 Task: Create a due date automation trigger when advanced on, on the tuesday of the week before a card is due add fields with custom field "Resume" set to a number lower or equal to 1 and lower than 10 at 11:00 AM.
Action: Mouse moved to (1042, 85)
Screenshot: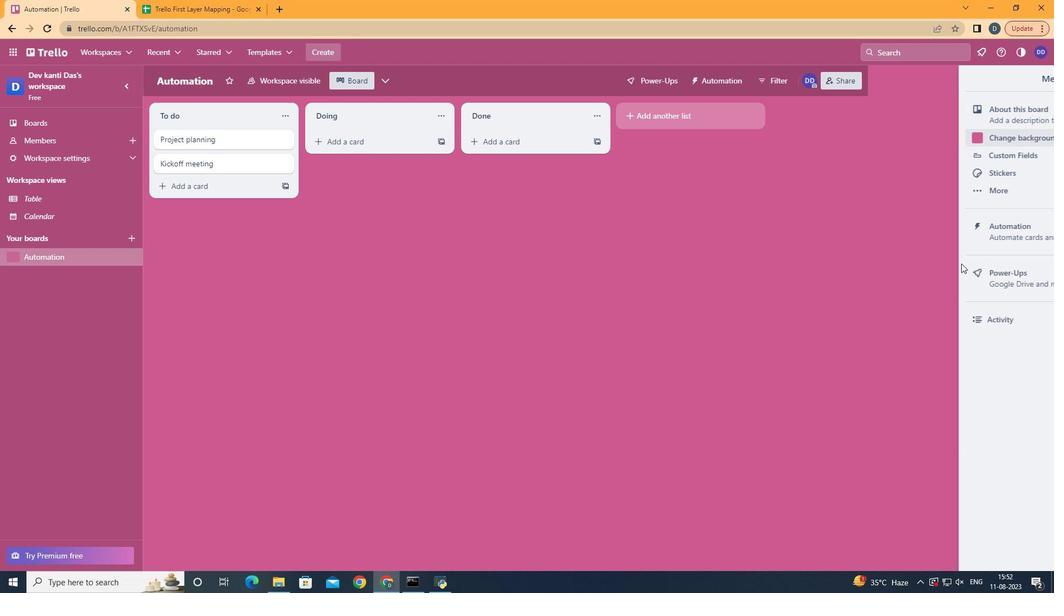 
Action: Mouse pressed left at (1042, 85)
Screenshot: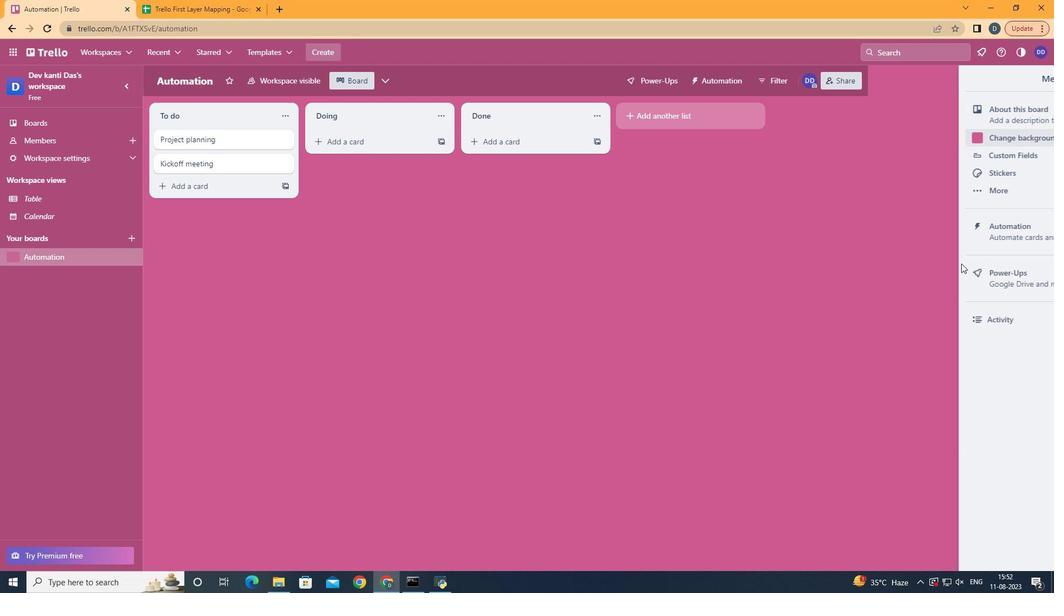 
Action: Mouse moved to (954, 238)
Screenshot: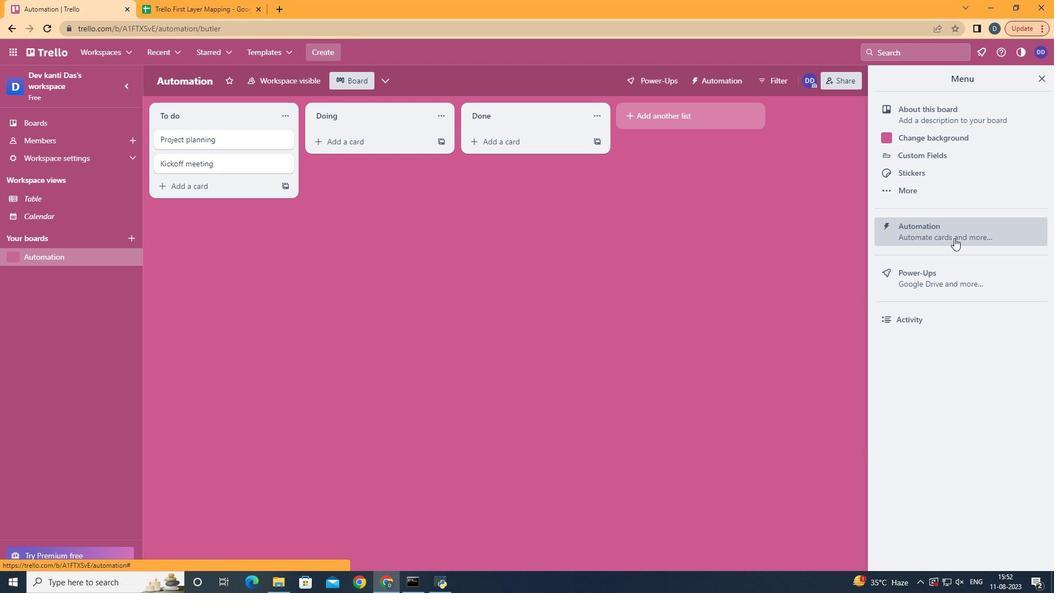 
Action: Mouse pressed left at (954, 238)
Screenshot: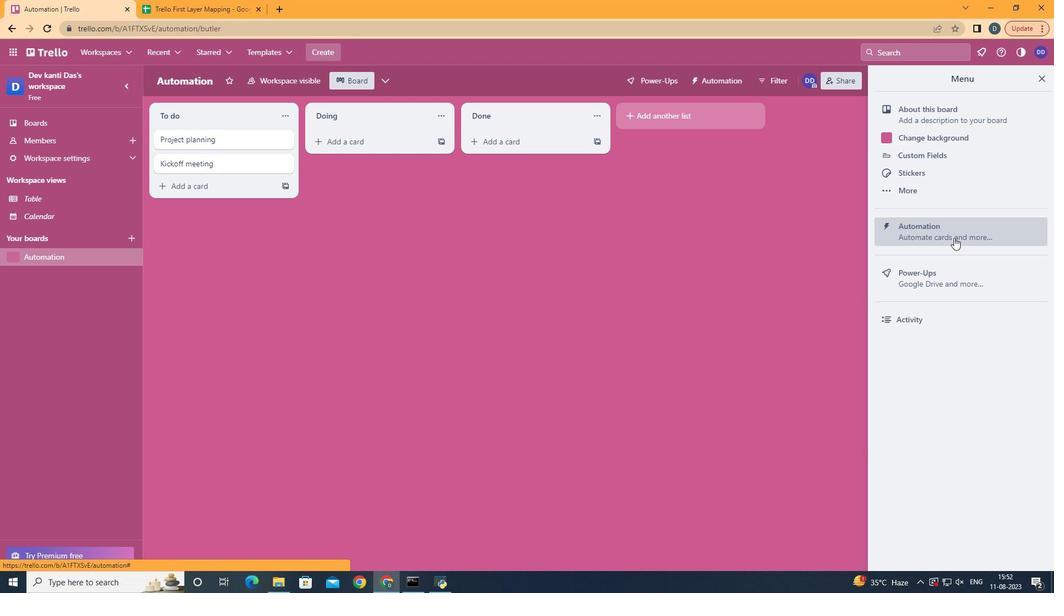 
Action: Mouse moved to (186, 224)
Screenshot: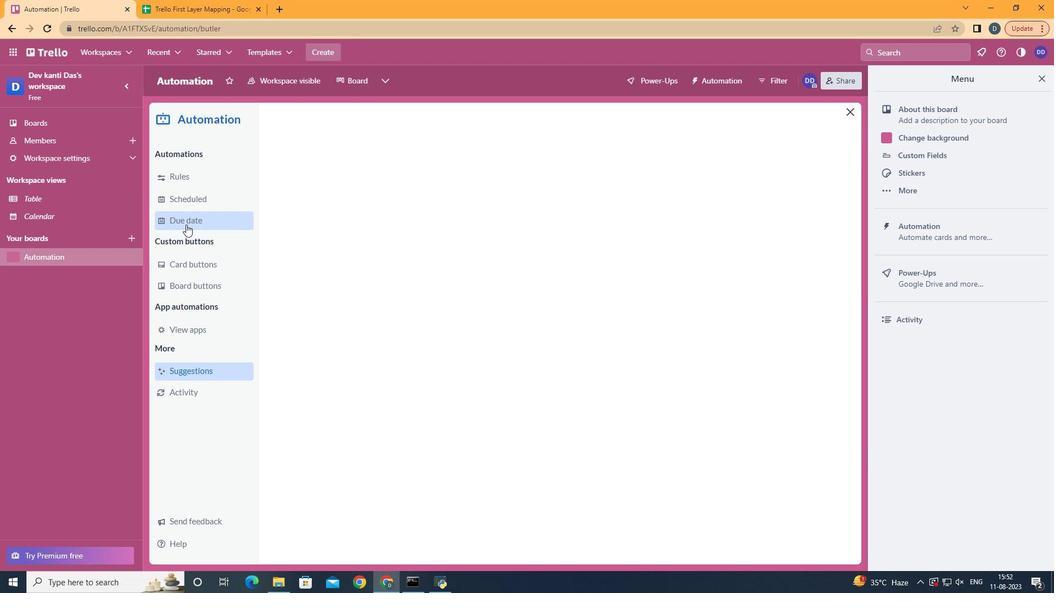 
Action: Mouse pressed left at (186, 224)
Screenshot: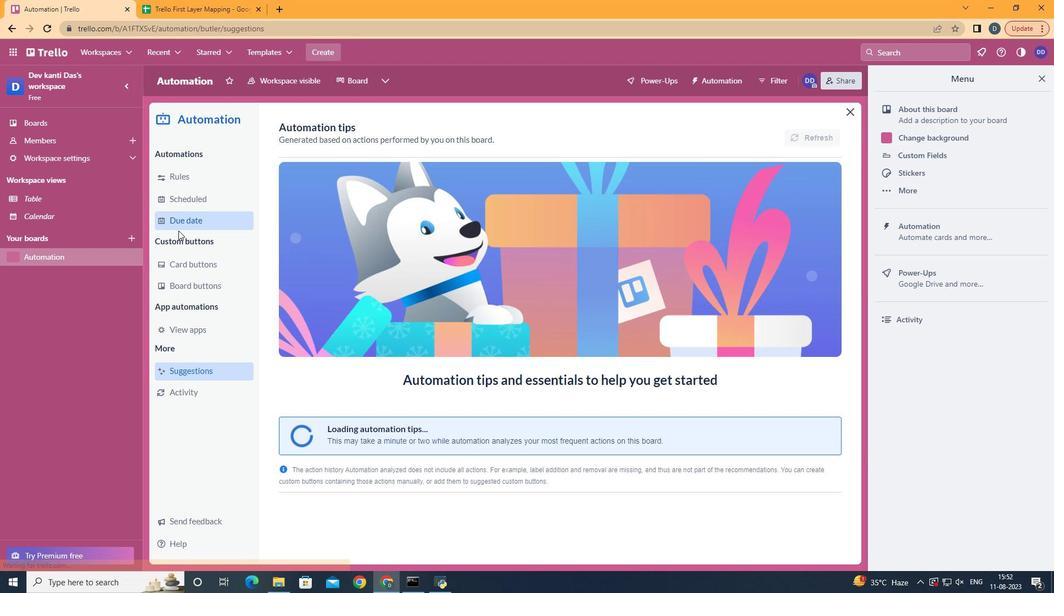
Action: Mouse moved to (775, 129)
Screenshot: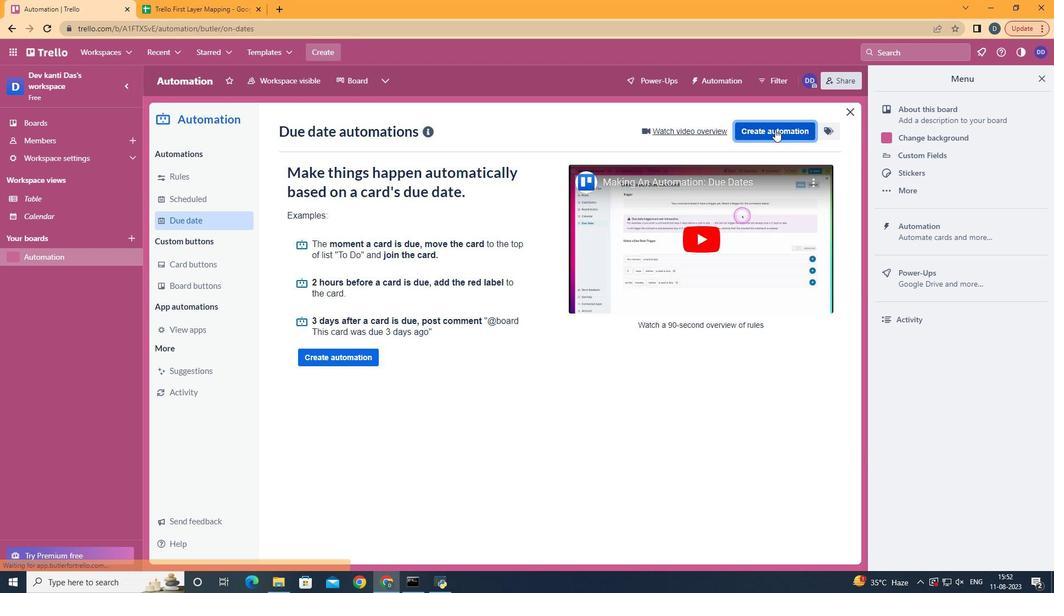 
Action: Mouse pressed left at (775, 129)
Screenshot: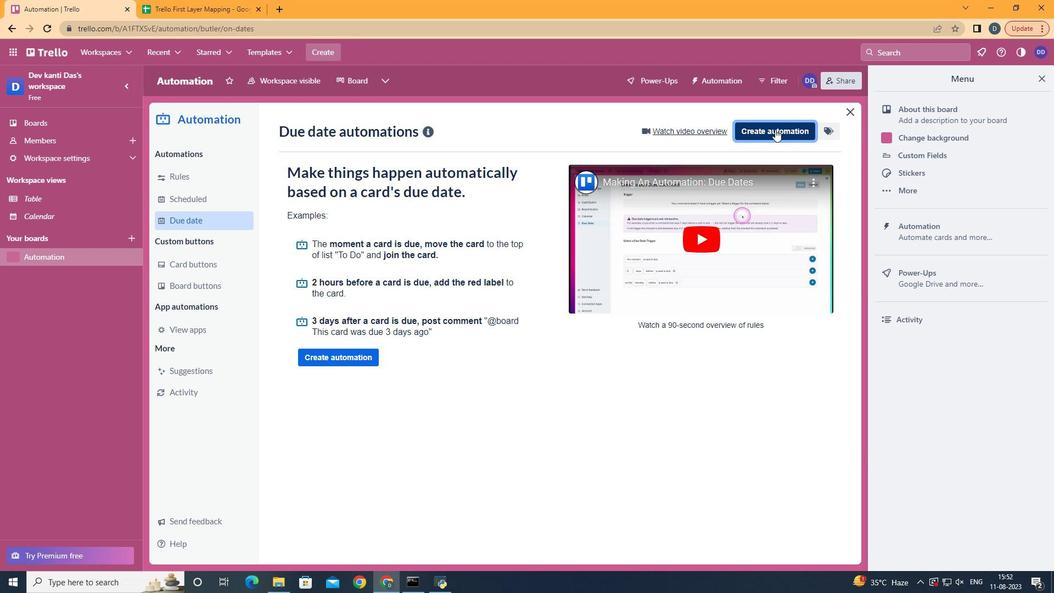 
Action: Mouse moved to (591, 248)
Screenshot: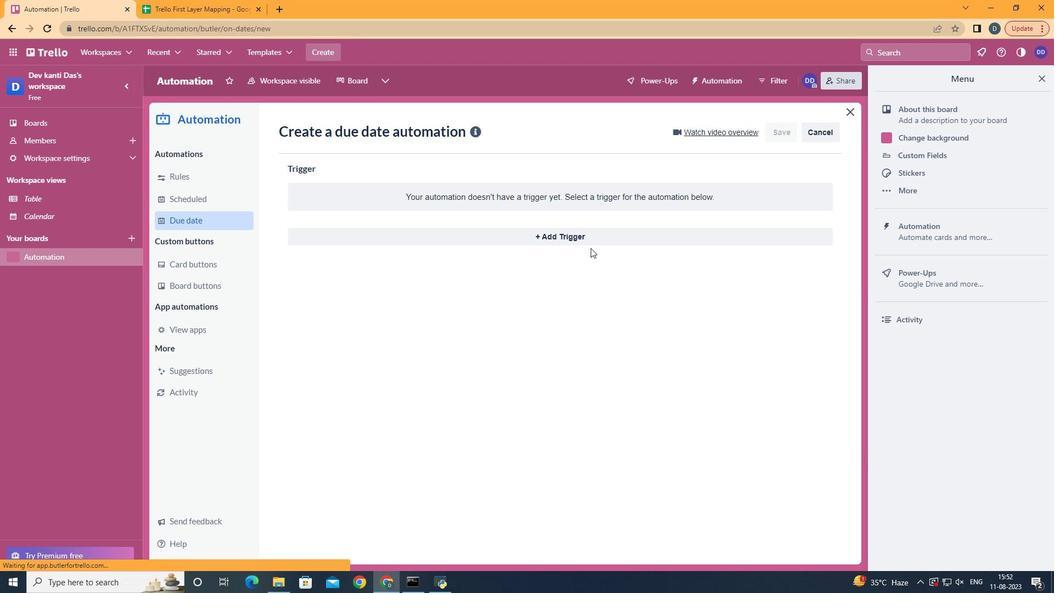 
Action: Mouse pressed left at (591, 248)
Screenshot: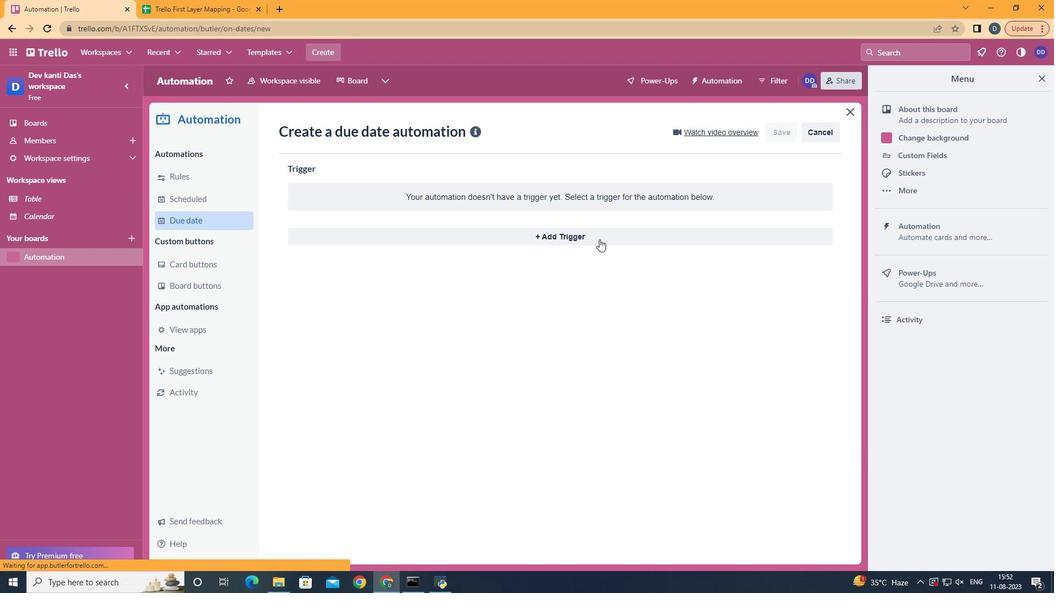 
Action: Mouse moved to (610, 231)
Screenshot: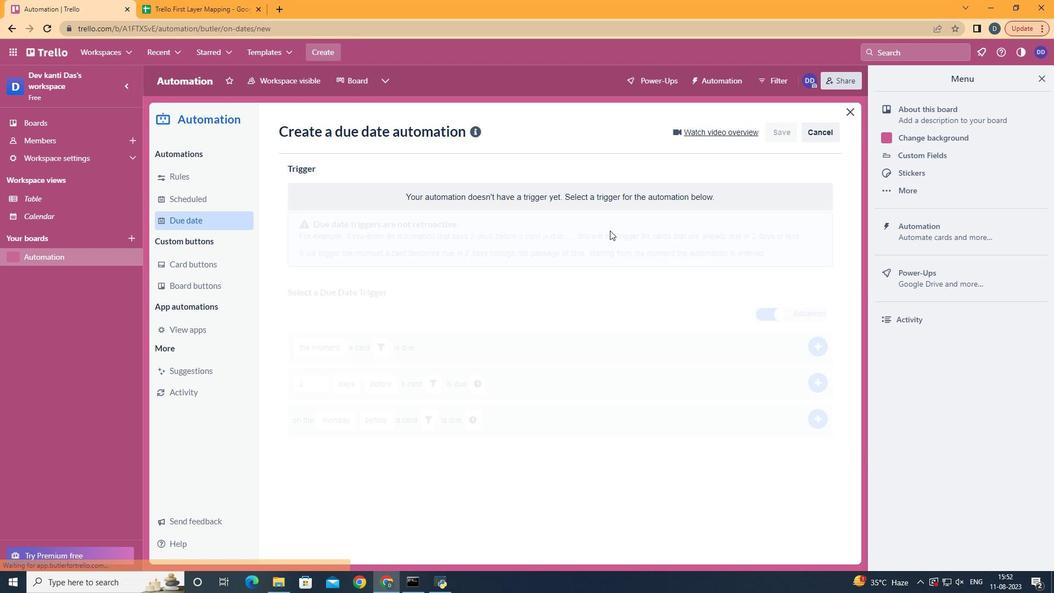 
Action: Mouse pressed left at (610, 231)
Screenshot: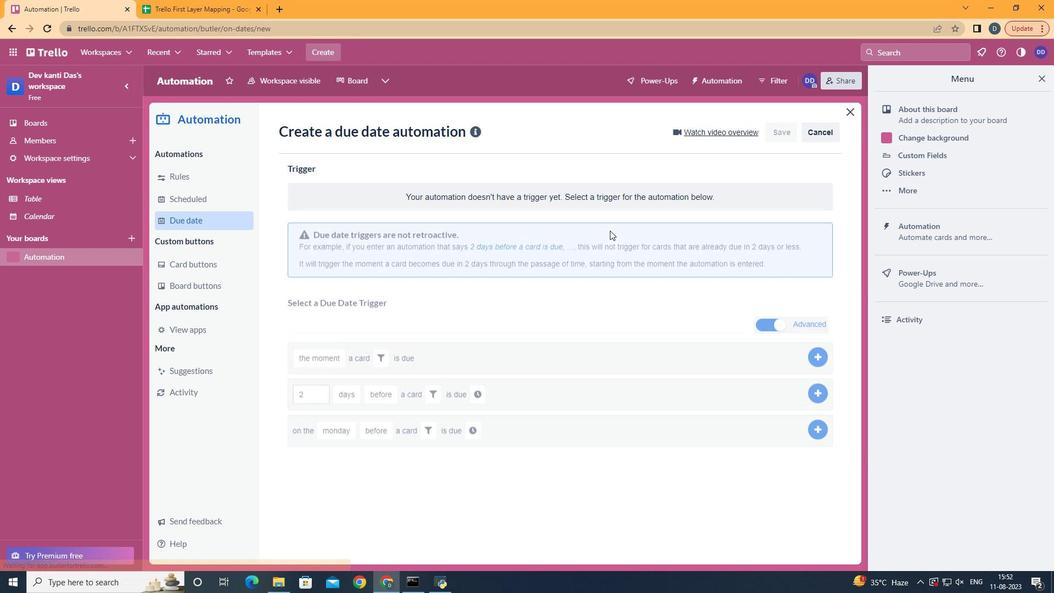 
Action: Mouse moved to (358, 310)
Screenshot: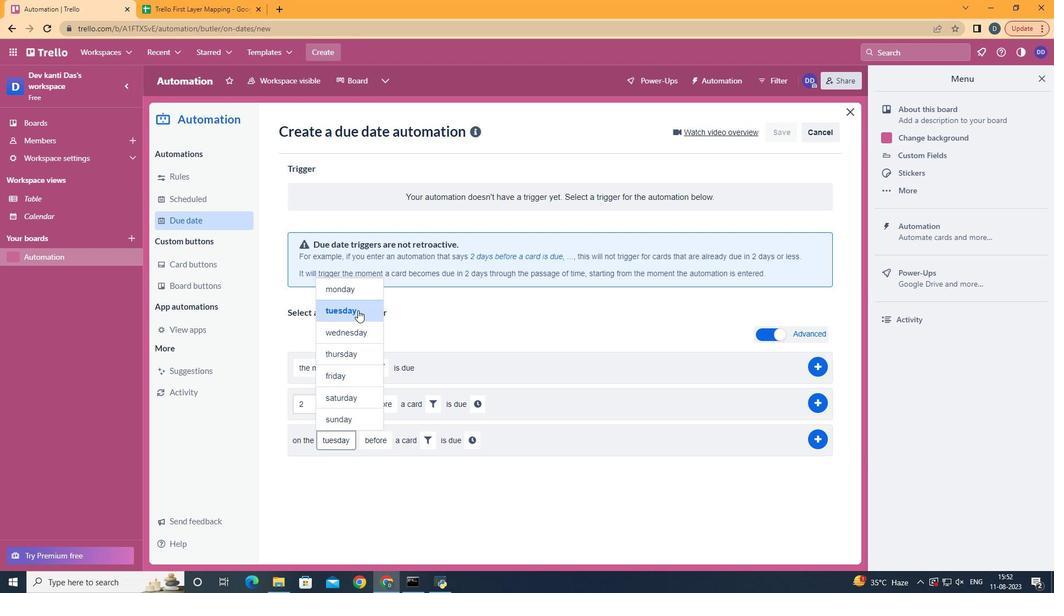 
Action: Mouse pressed left at (358, 310)
Screenshot: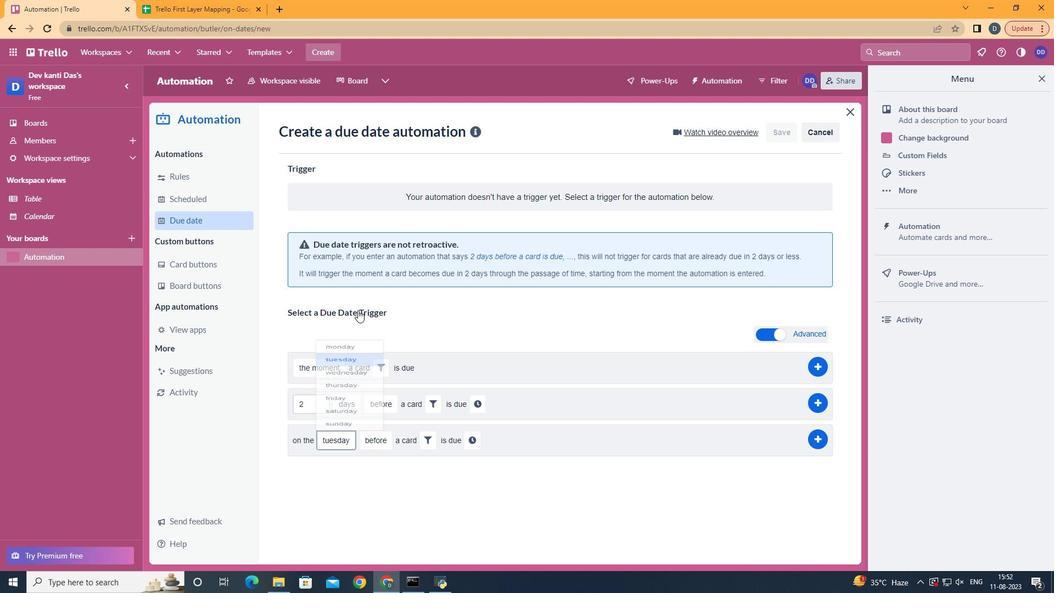 
Action: Mouse moved to (393, 530)
Screenshot: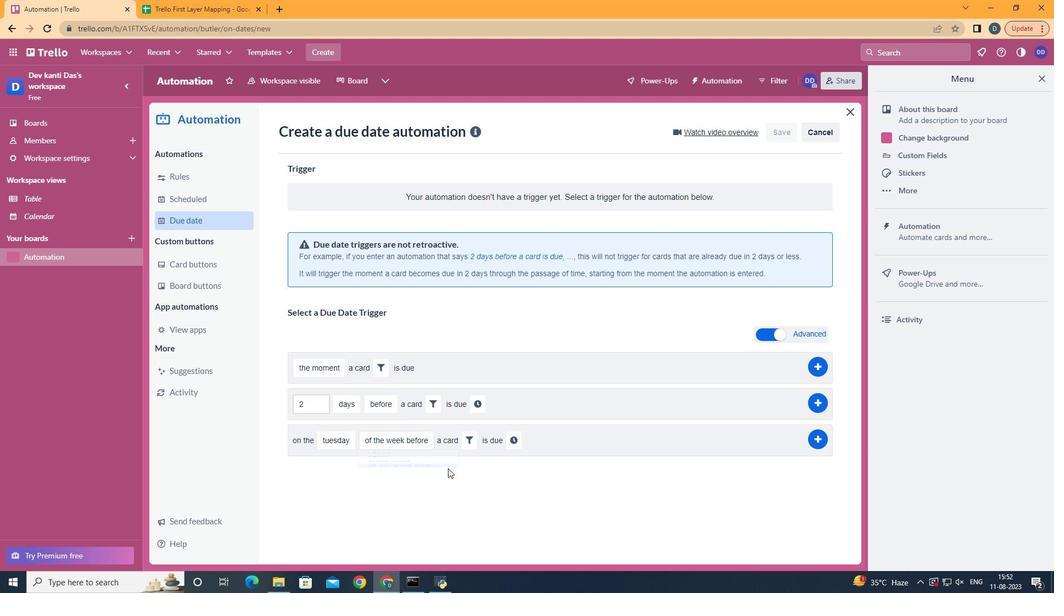 
Action: Mouse pressed left at (393, 530)
Screenshot: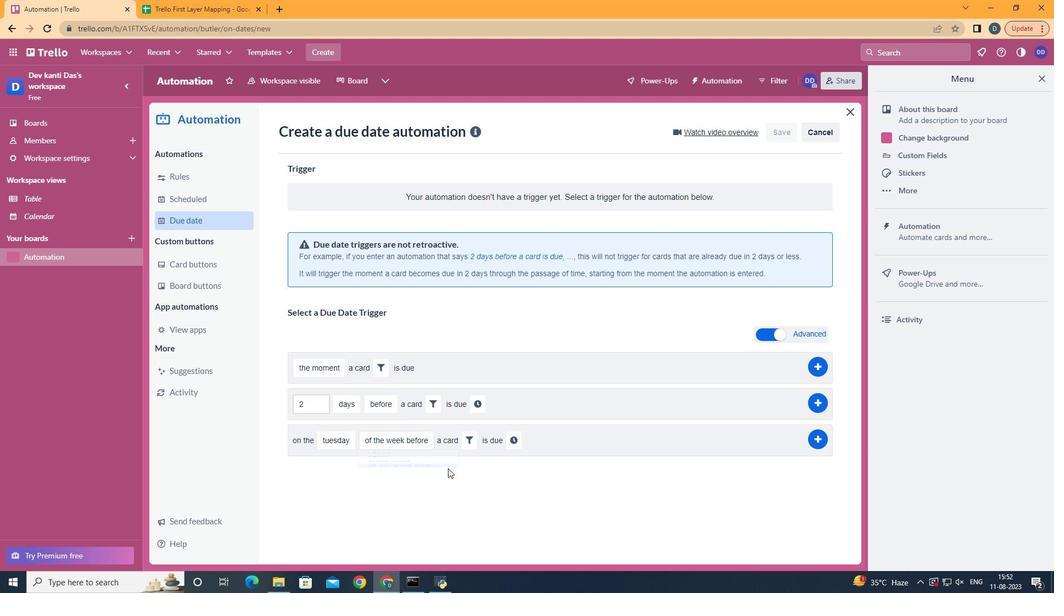 
Action: Mouse moved to (469, 446)
Screenshot: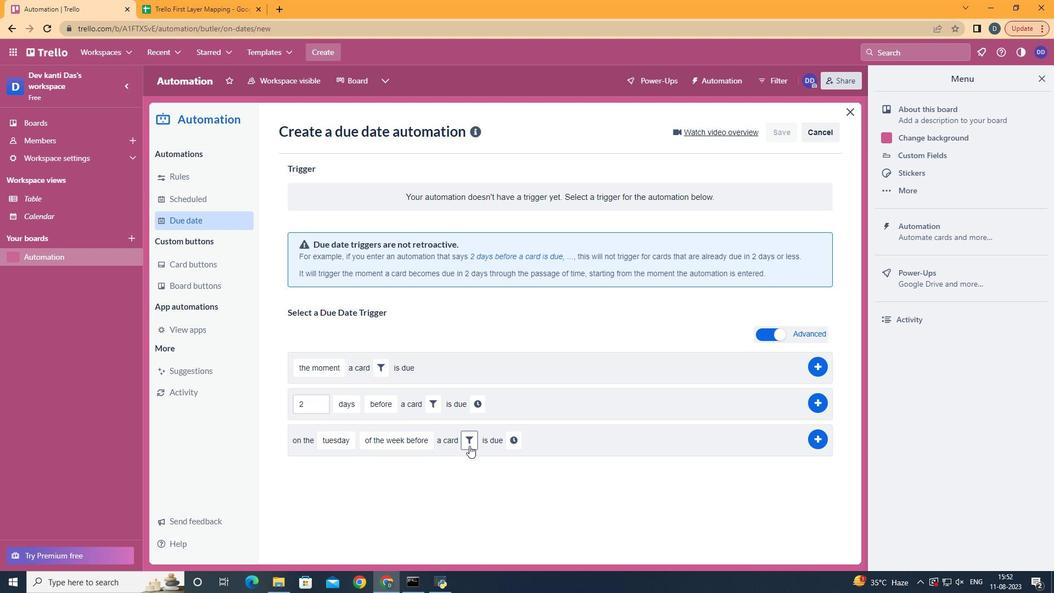 
Action: Mouse pressed left at (469, 446)
Screenshot: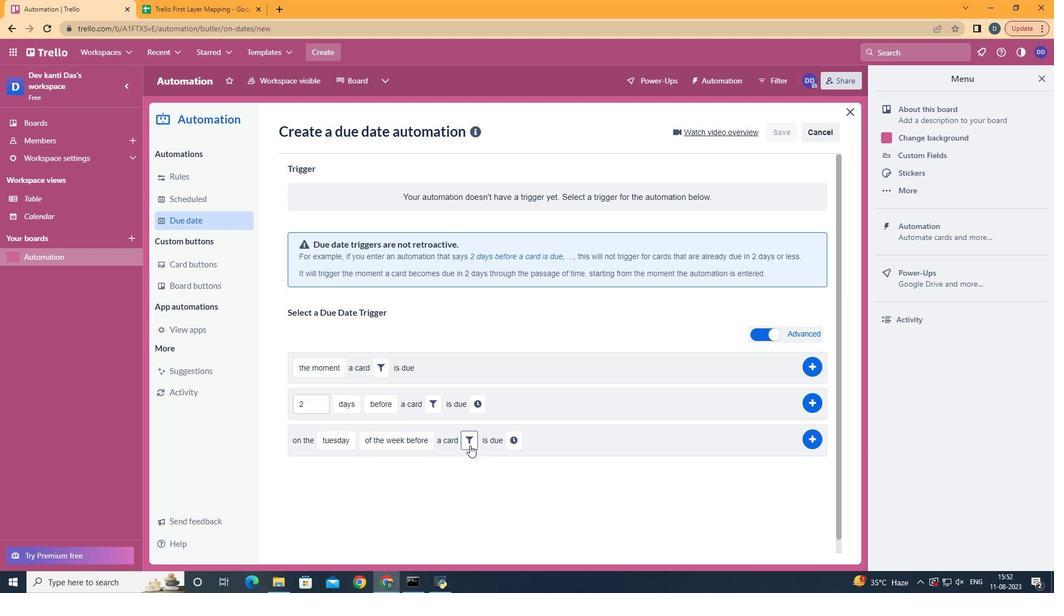 
Action: Mouse moved to (641, 475)
Screenshot: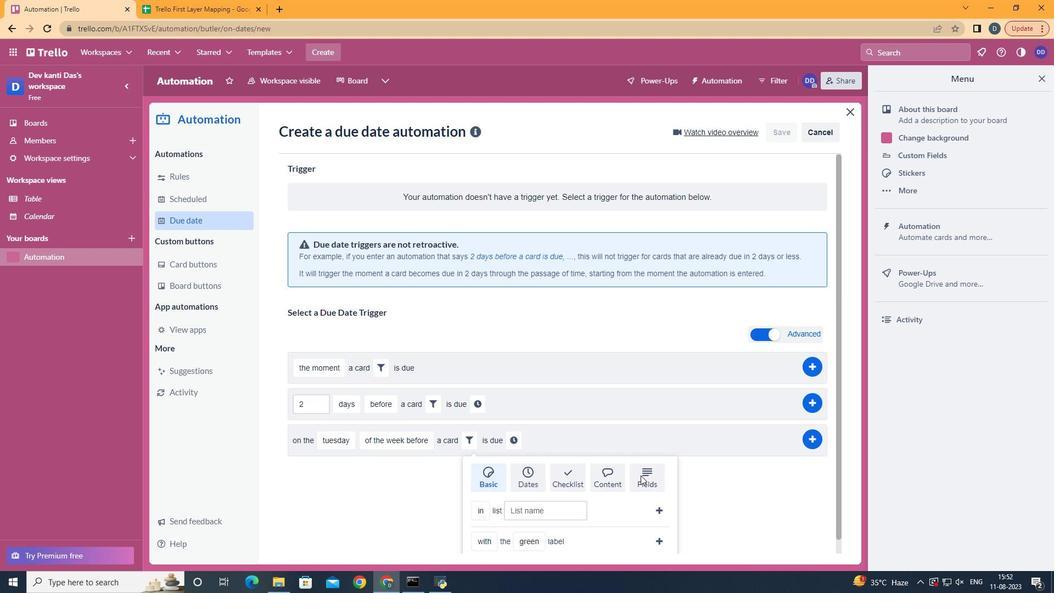 
Action: Mouse pressed left at (641, 475)
Screenshot: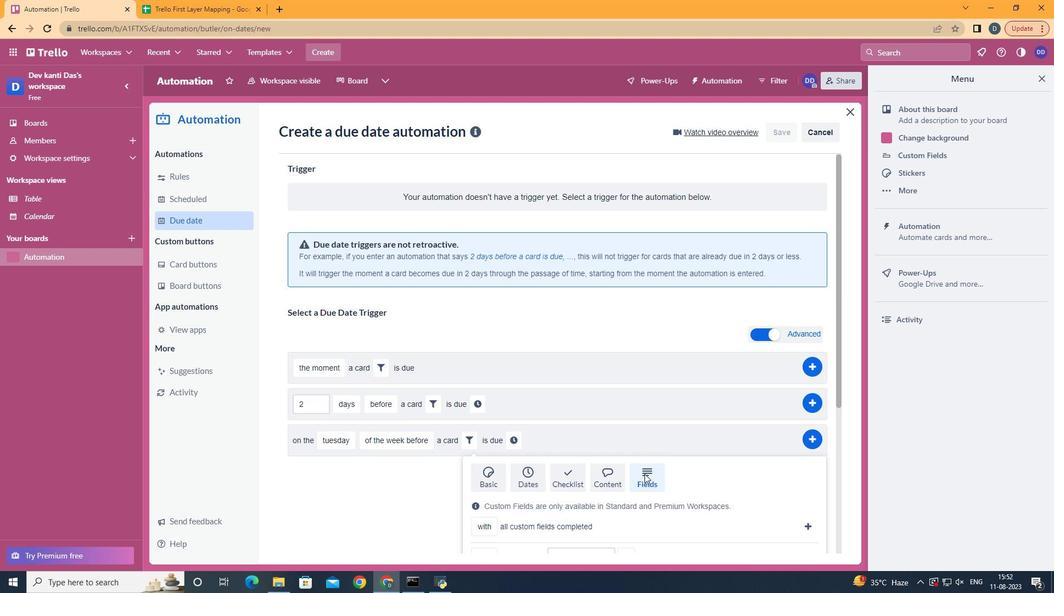 
Action: Mouse moved to (644, 474)
Screenshot: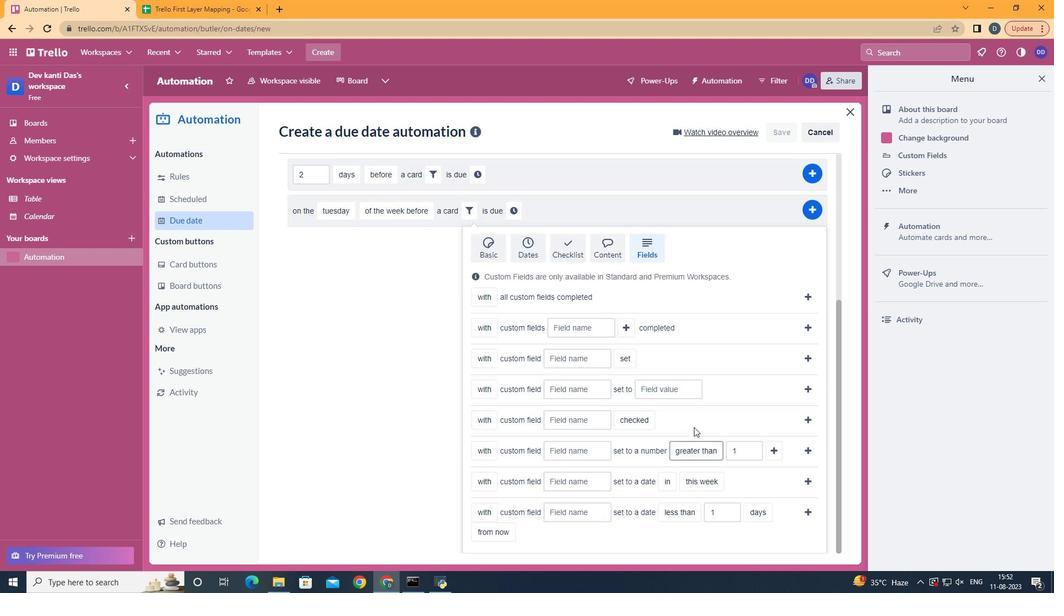 
Action: Mouse scrolled (644, 473) with delta (0, 0)
Screenshot: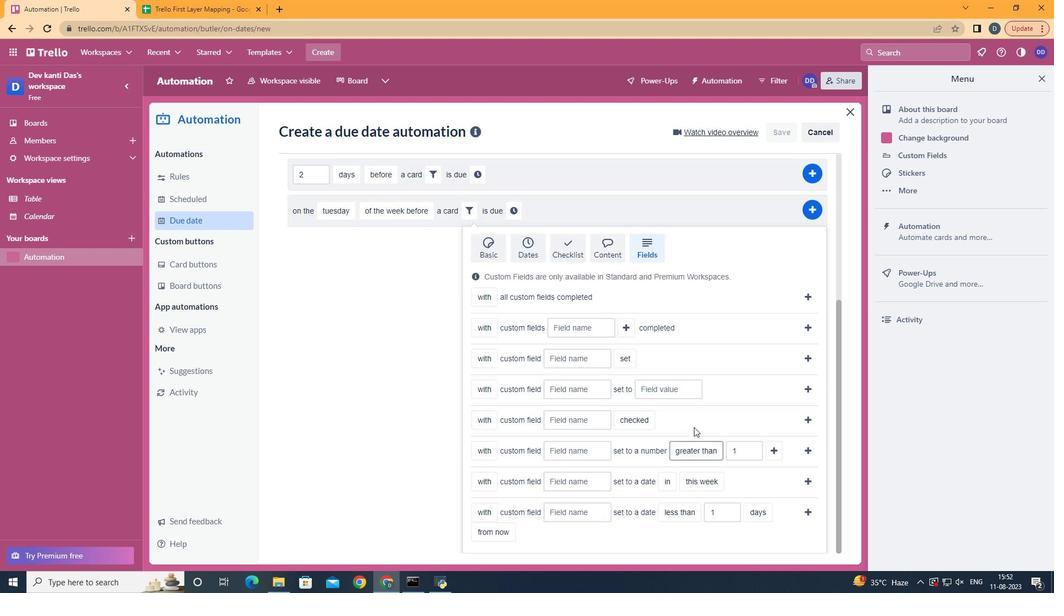 
Action: Mouse scrolled (644, 473) with delta (0, 0)
Screenshot: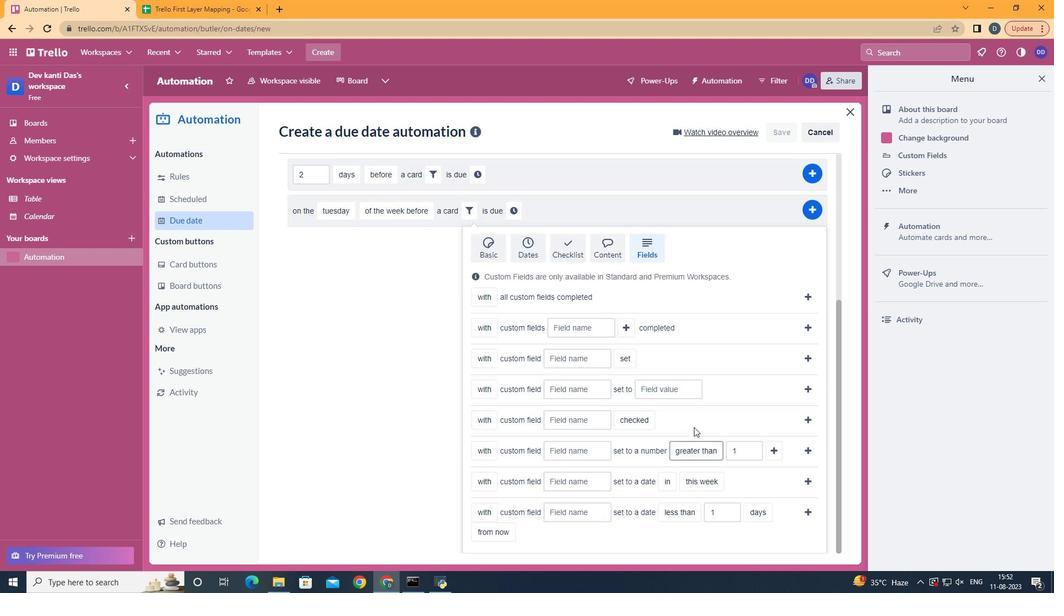 
Action: Mouse scrolled (644, 473) with delta (0, 0)
Screenshot: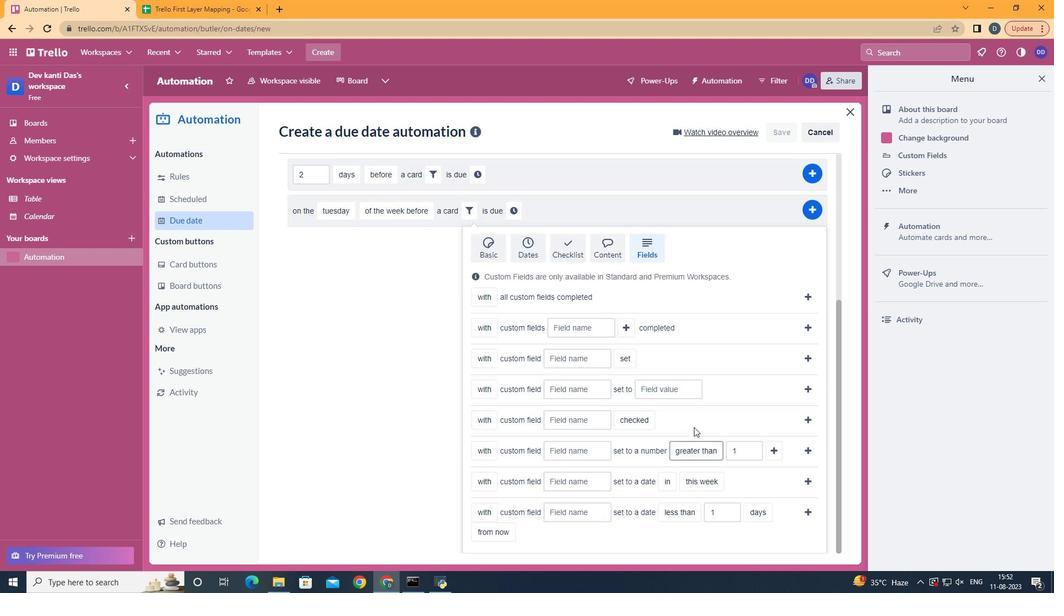 
Action: Mouse scrolled (644, 473) with delta (0, 0)
Screenshot: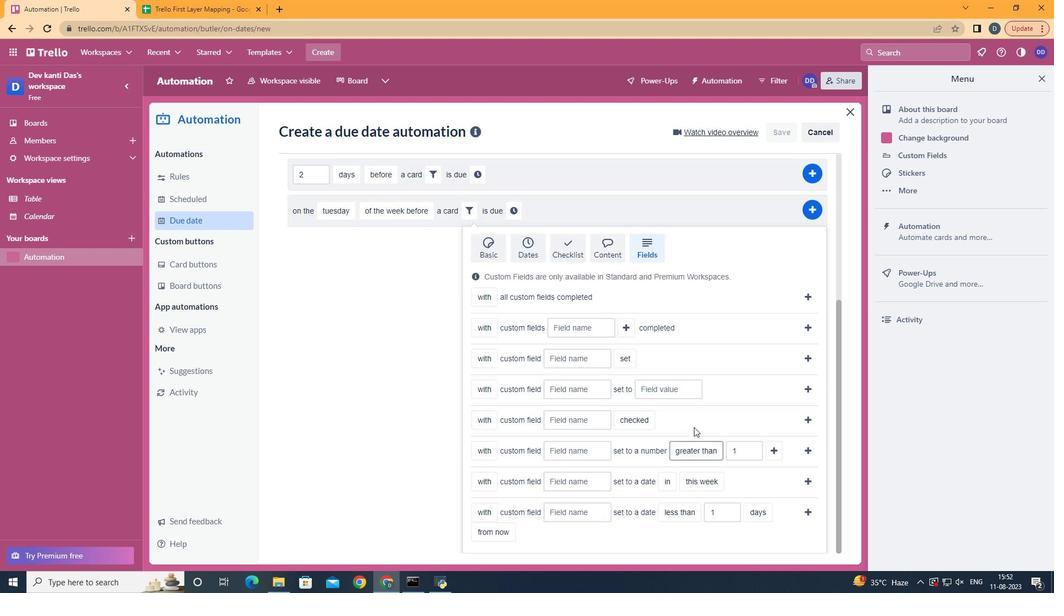 
Action: Mouse scrolled (644, 473) with delta (0, 0)
Screenshot: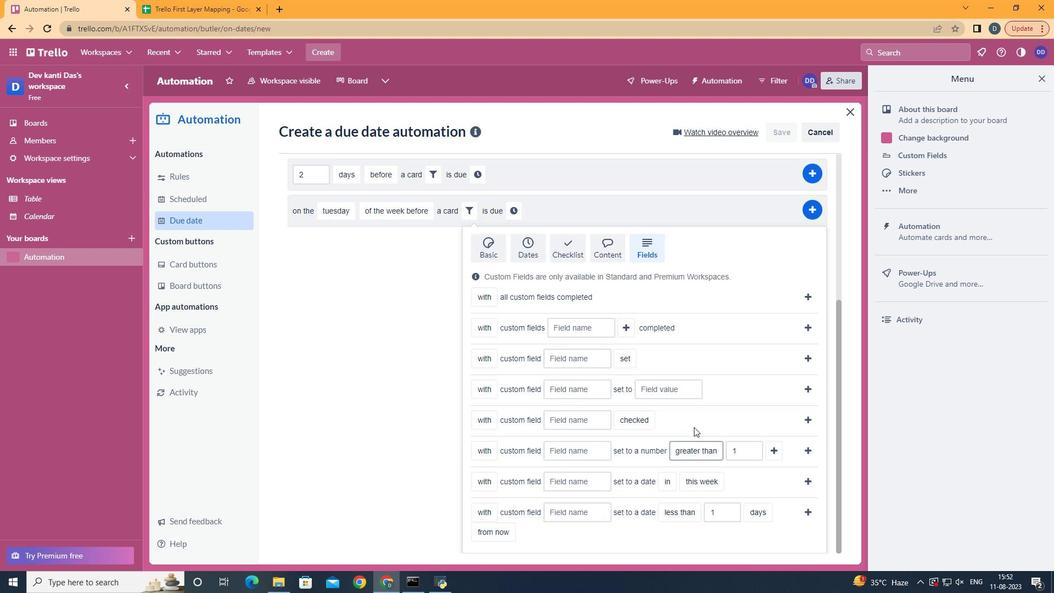
Action: Mouse scrolled (644, 473) with delta (0, 0)
Screenshot: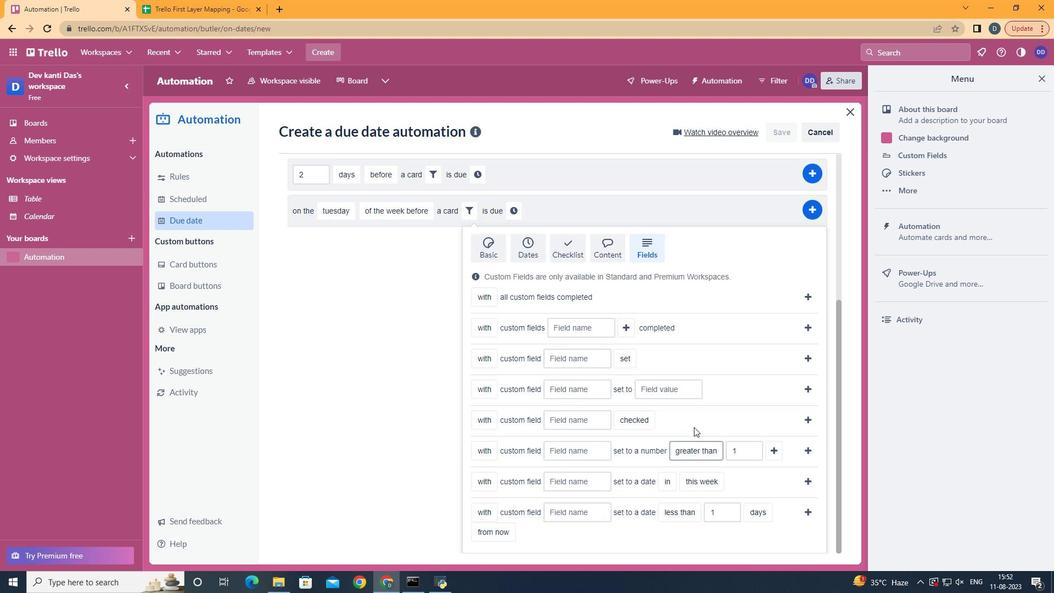 
Action: Mouse moved to (596, 455)
Screenshot: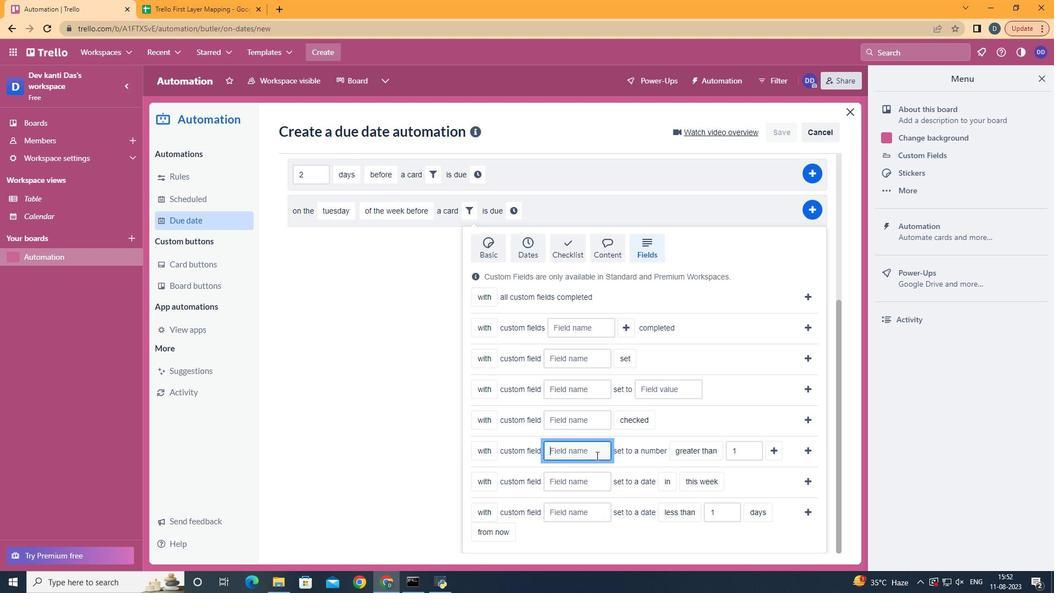 
Action: Mouse pressed left at (596, 455)
Screenshot: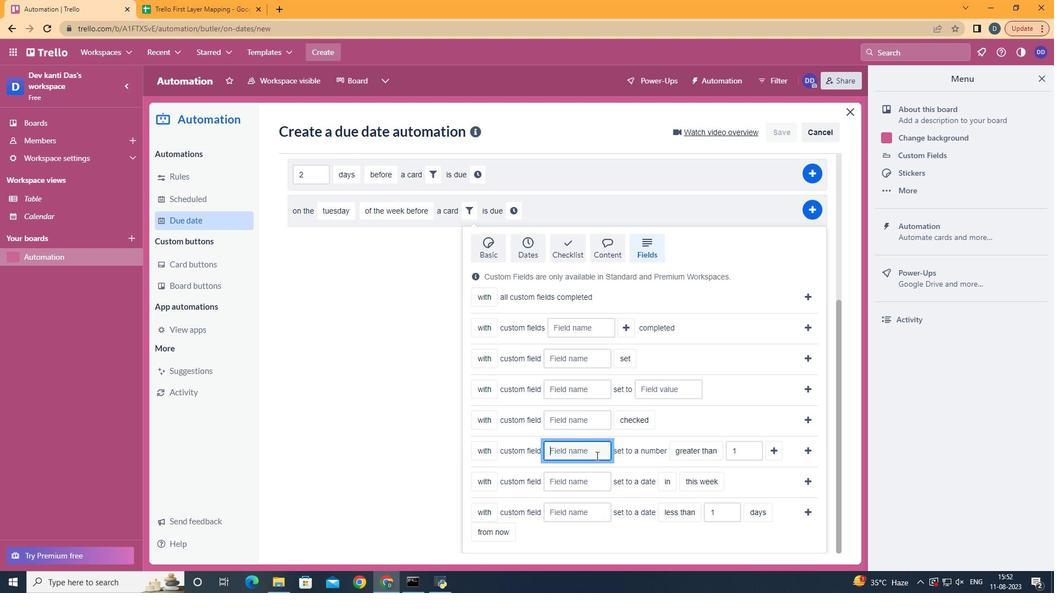 
Action: Key pressed <Key.shift>Resume
Screenshot: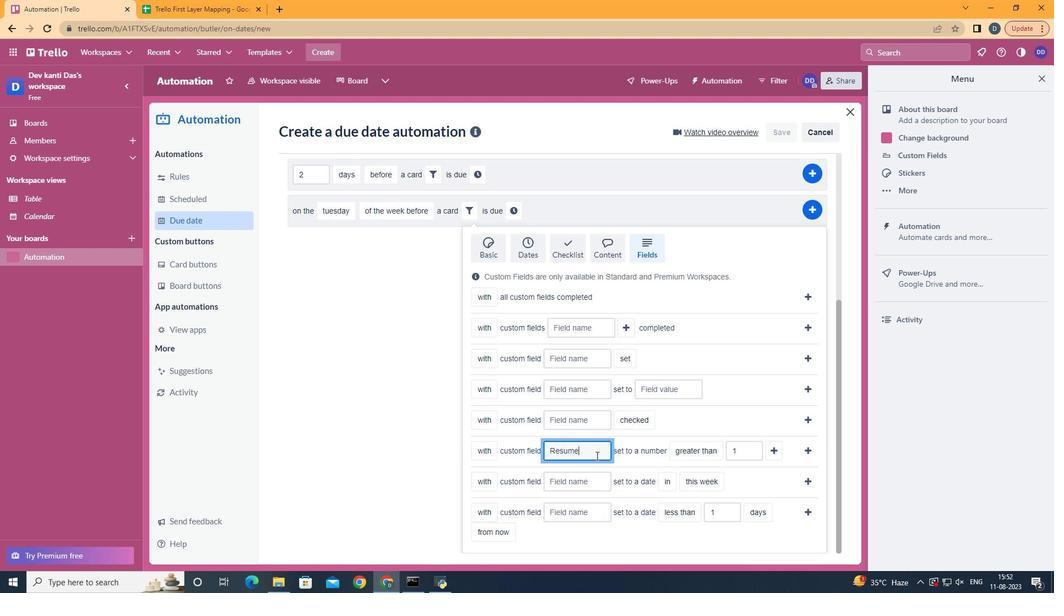 
Action: Mouse moved to (713, 540)
Screenshot: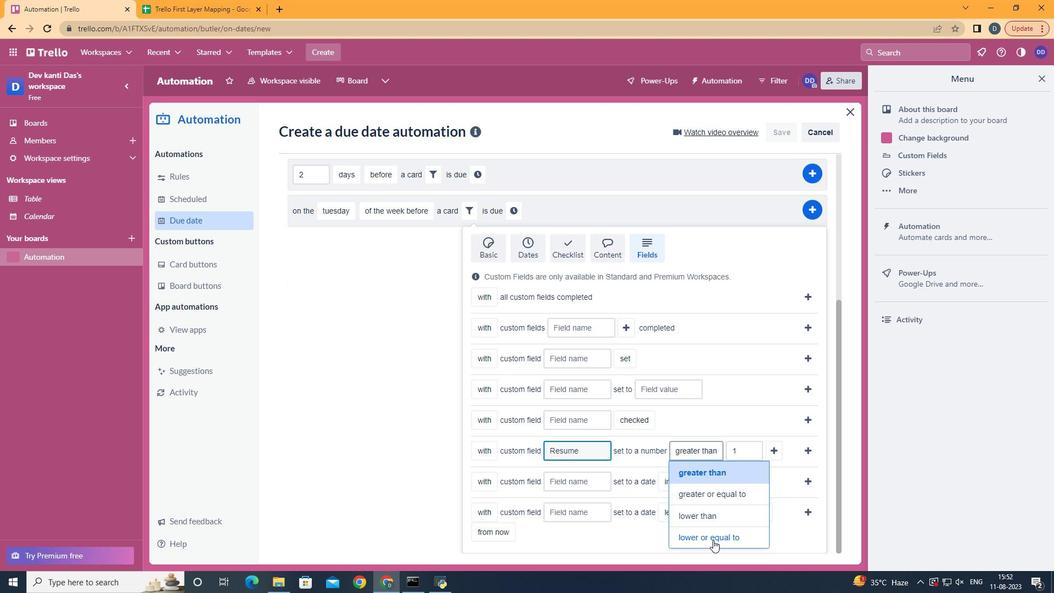 
Action: Mouse pressed left at (713, 540)
Screenshot: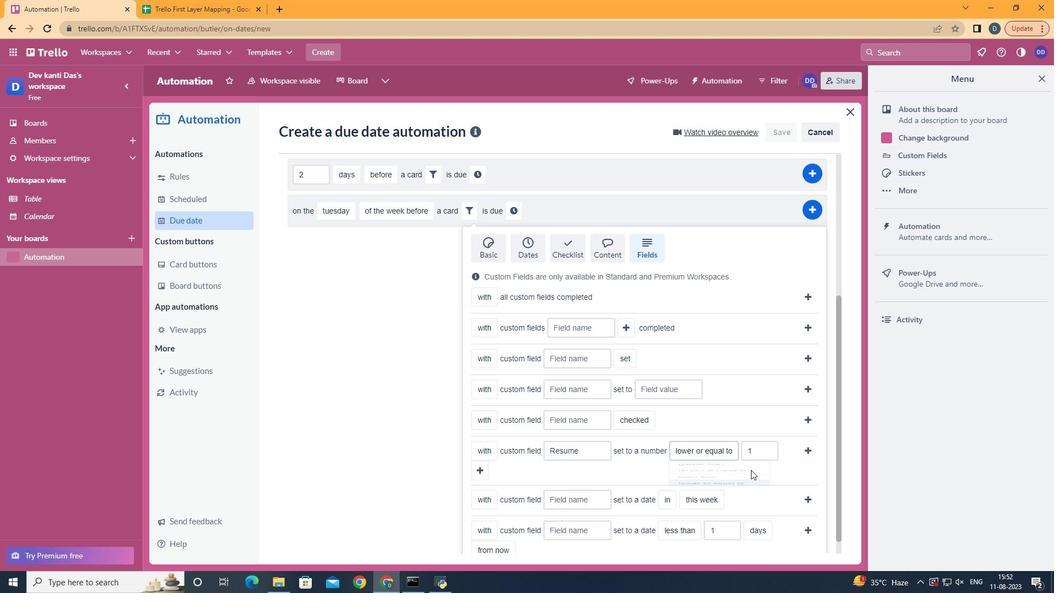 
Action: Mouse moved to (475, 475)
Screenshot: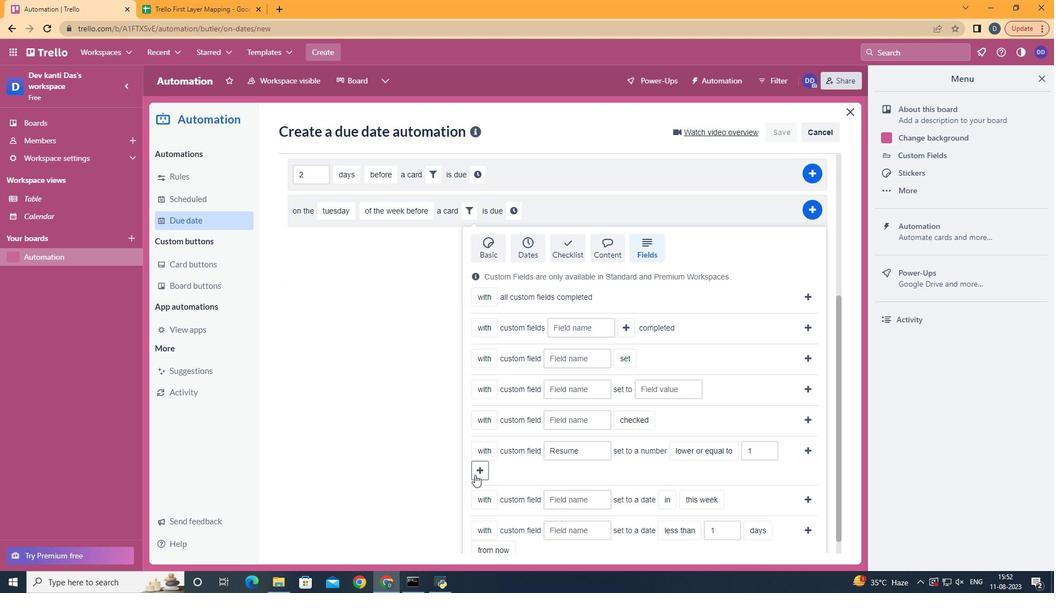 
Action: Mouse pressed left at (475, 475)
Screenshot: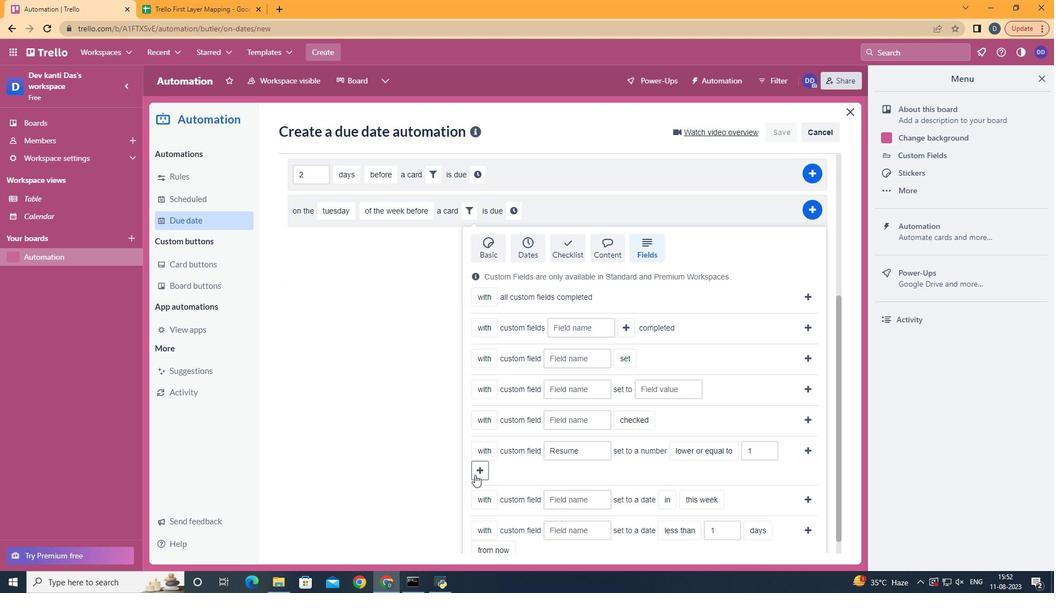 
Action: Mouse moved to (798, 448)
Screenshot: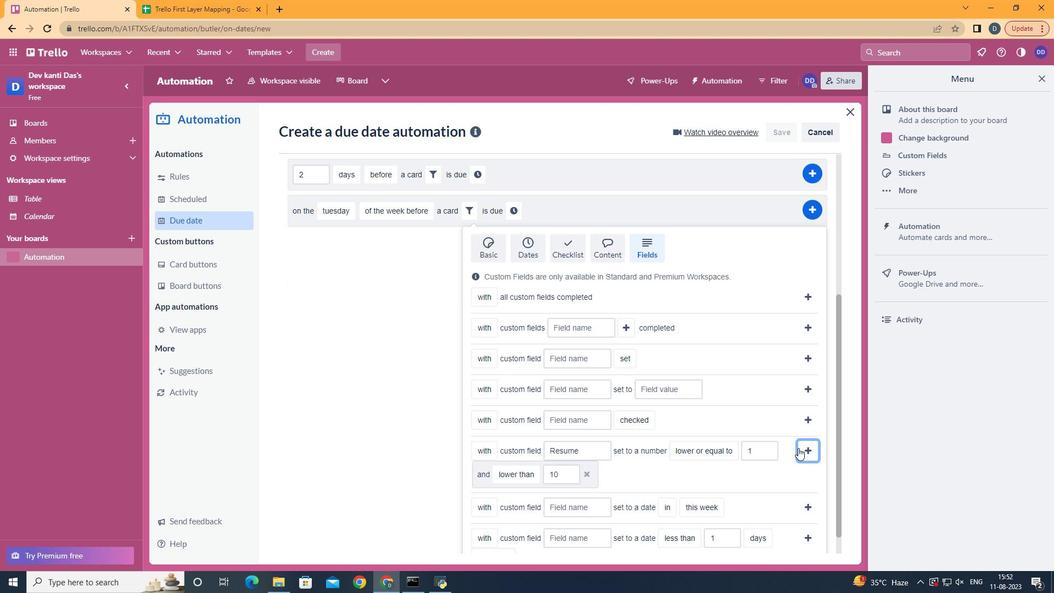 
Action: Mouse pressed left at (798, 448)
Screenshot: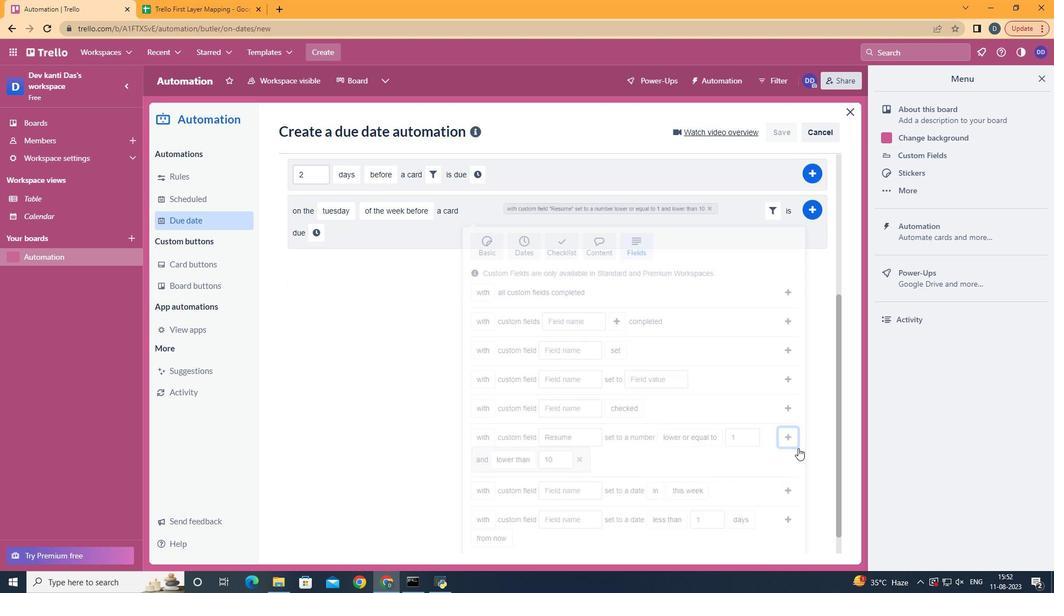 
Action: Mouse moved to (321, 462)
Screenshot: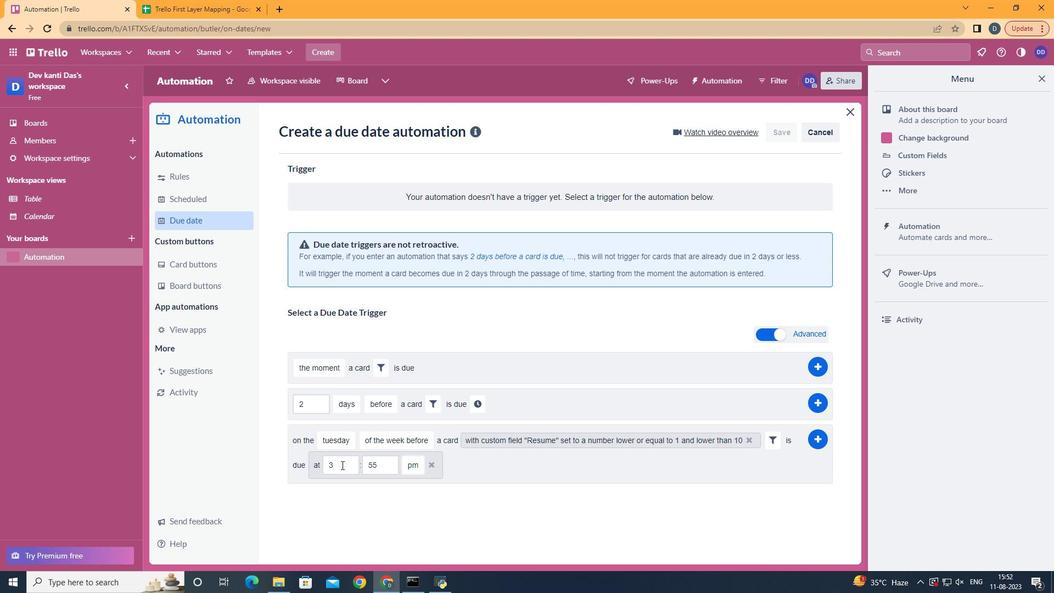 
Action: Mouse pressed left at (321, 462)
Screenshot: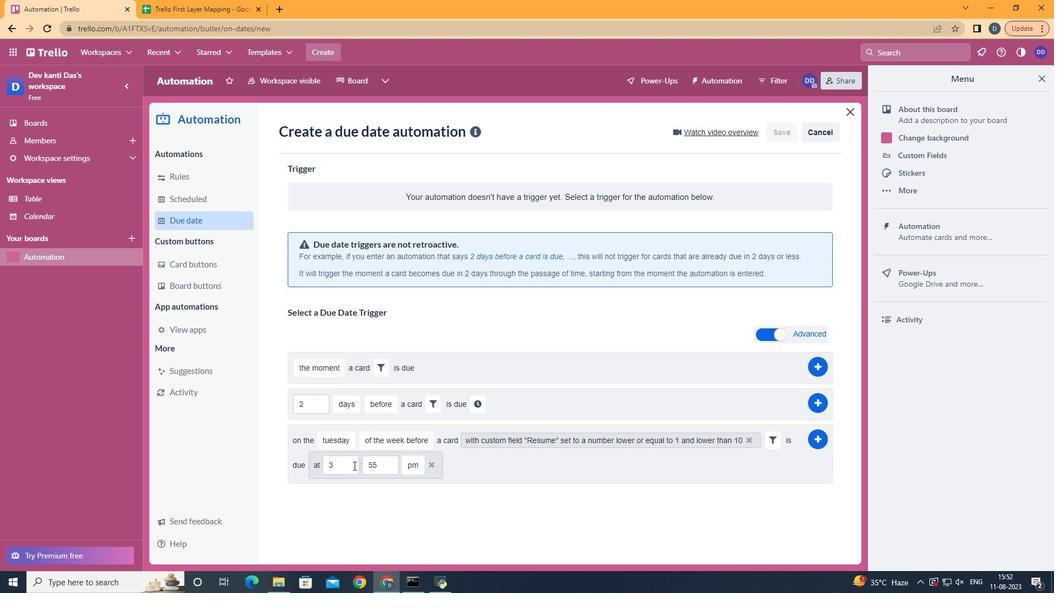 
Action: Mouse moved to (354, 465)
Screenshot: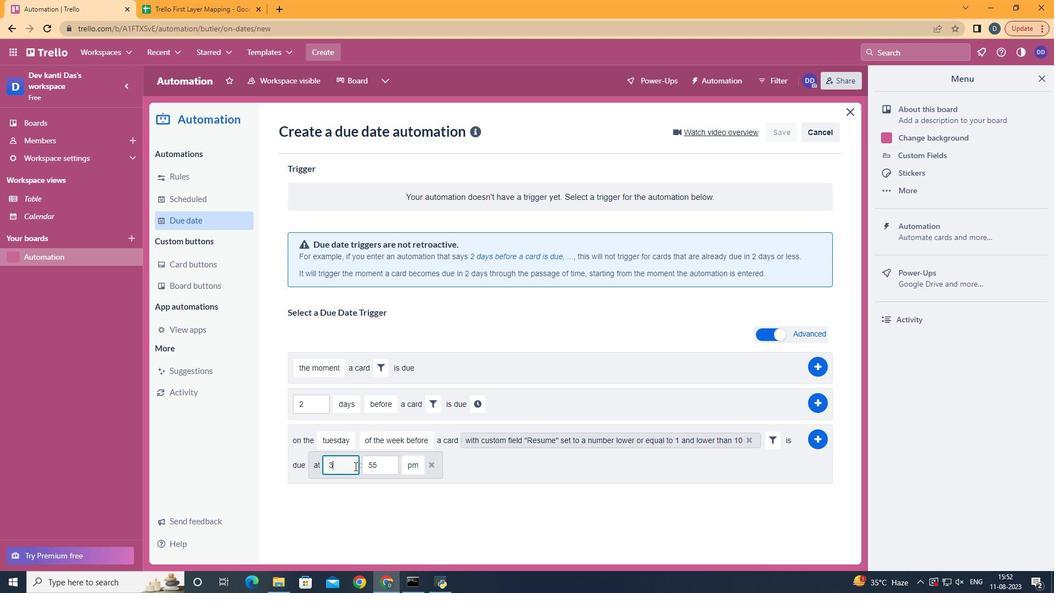 
Action: Mouse pressed left at (354, 465)
Screenshot: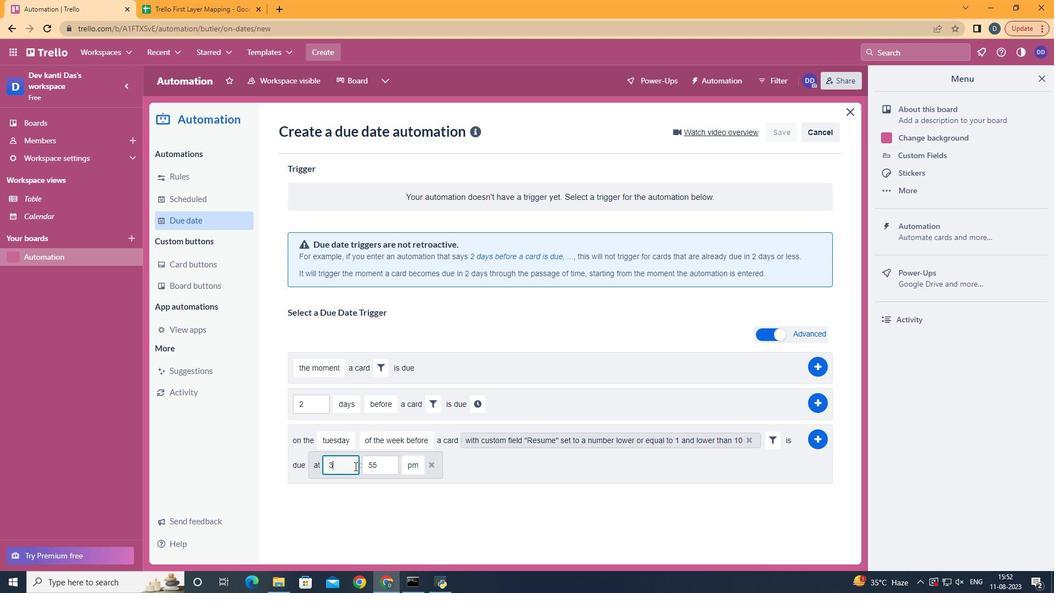 
Action: Mouse moved to (354, 466)
Screenshot: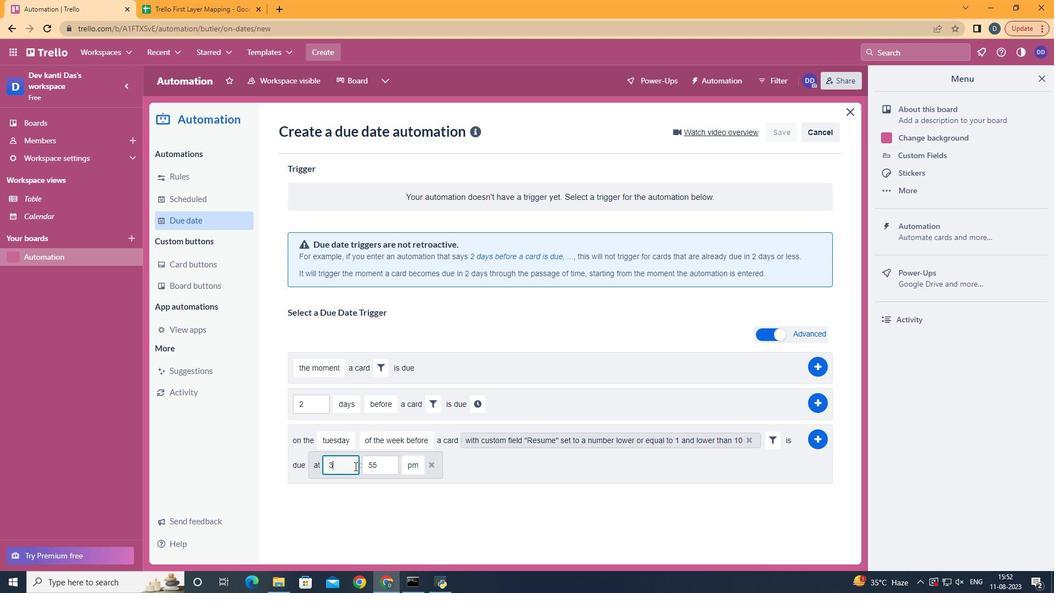 
Action: Key pressed <Key.backspace>11
Screenshot: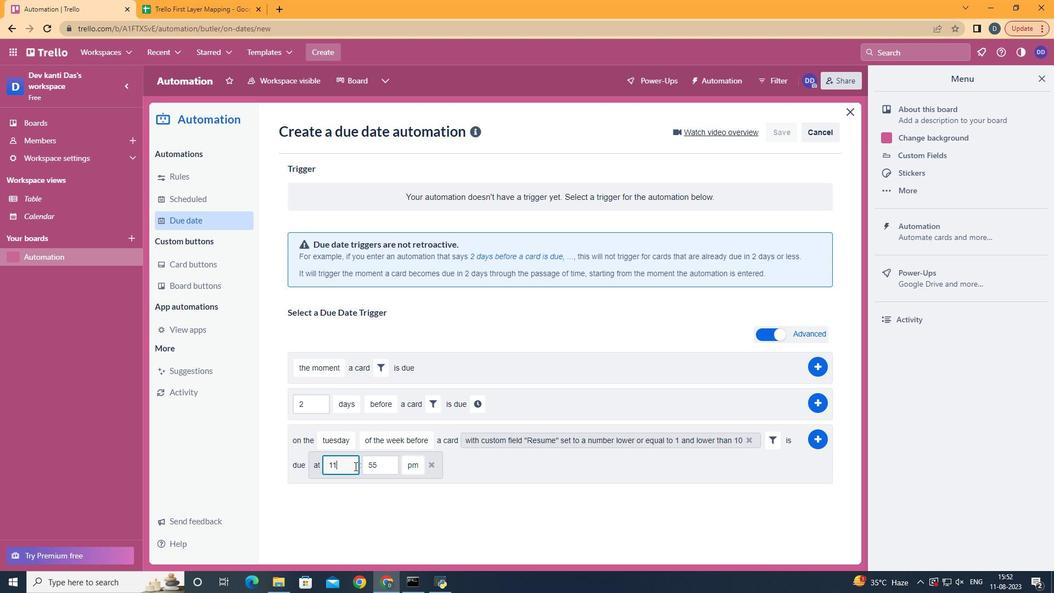 
Action: Mouse moved to (385, 466)
Screenshot: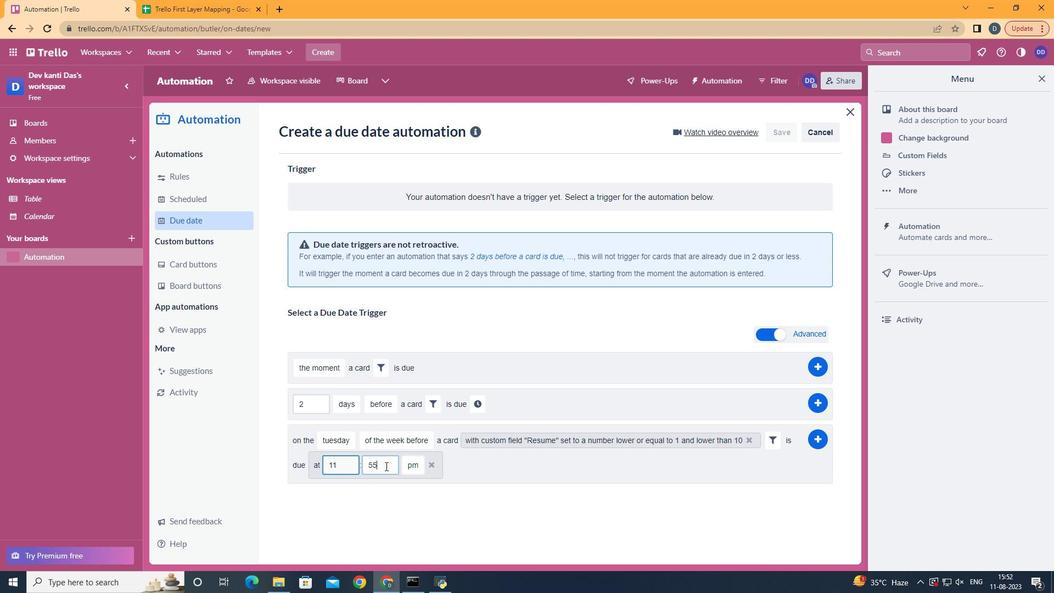 
Action: Mouse pressed left at (385, 466)
Screenshot: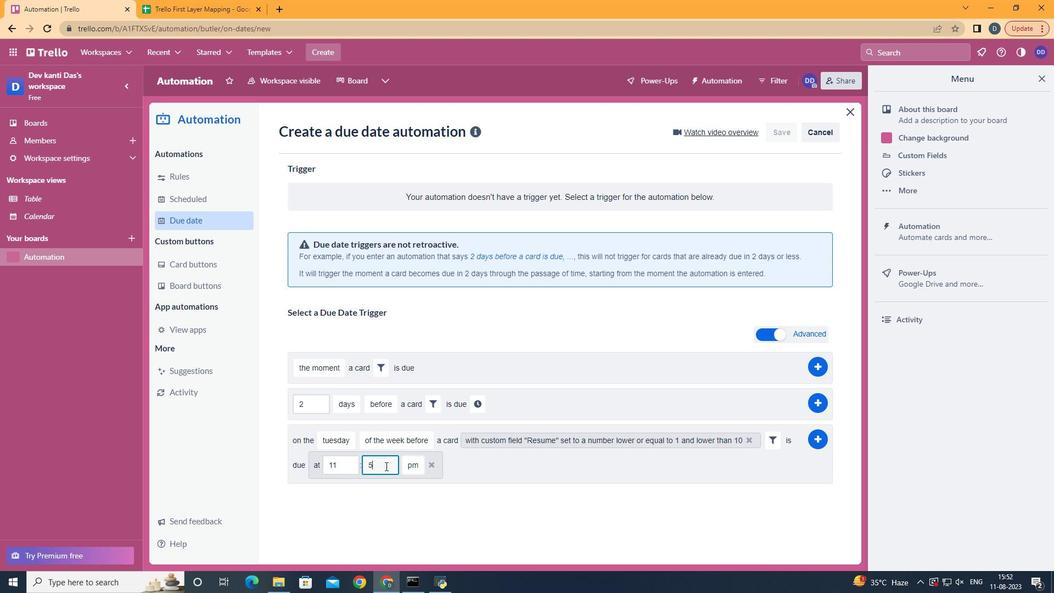 
Action: Key pressed <Key.backspace>
Screenshot: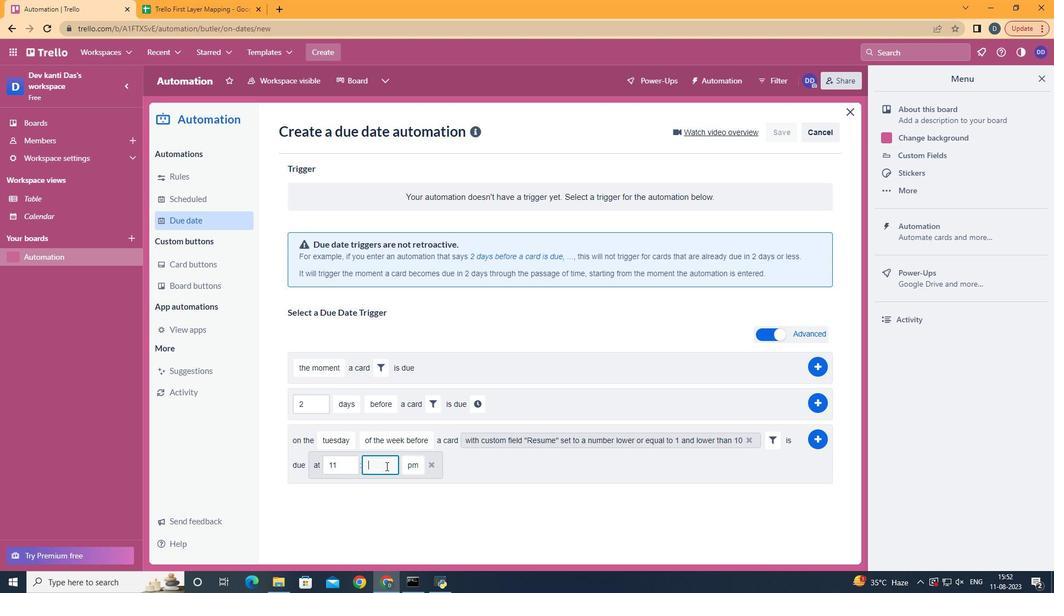 
Action: Mouse moved to (386, 466)
Screenshot: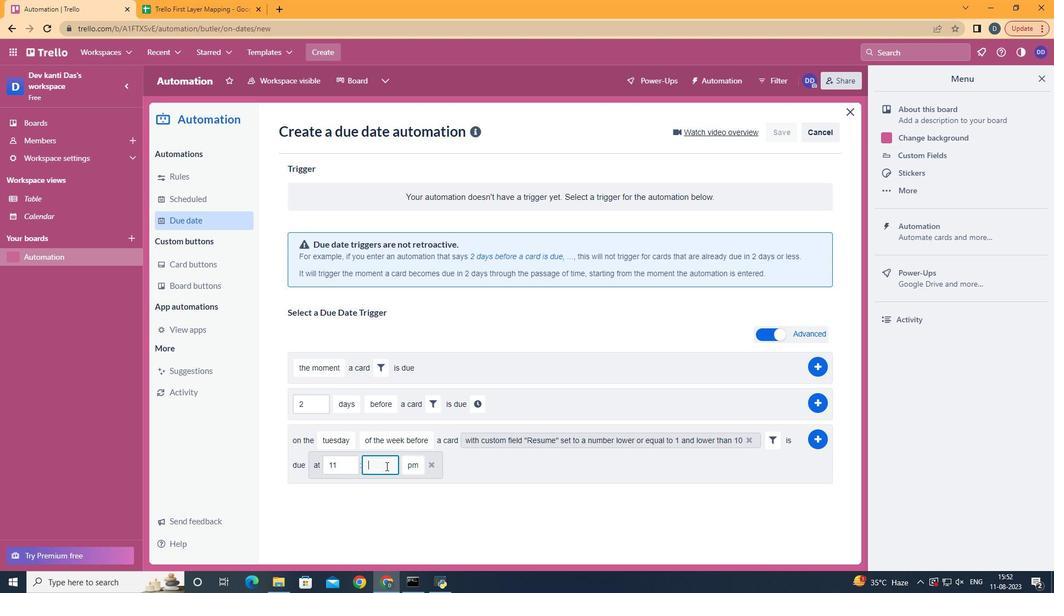 
Action: Key pressed <Key.backspace>00
Screenshot: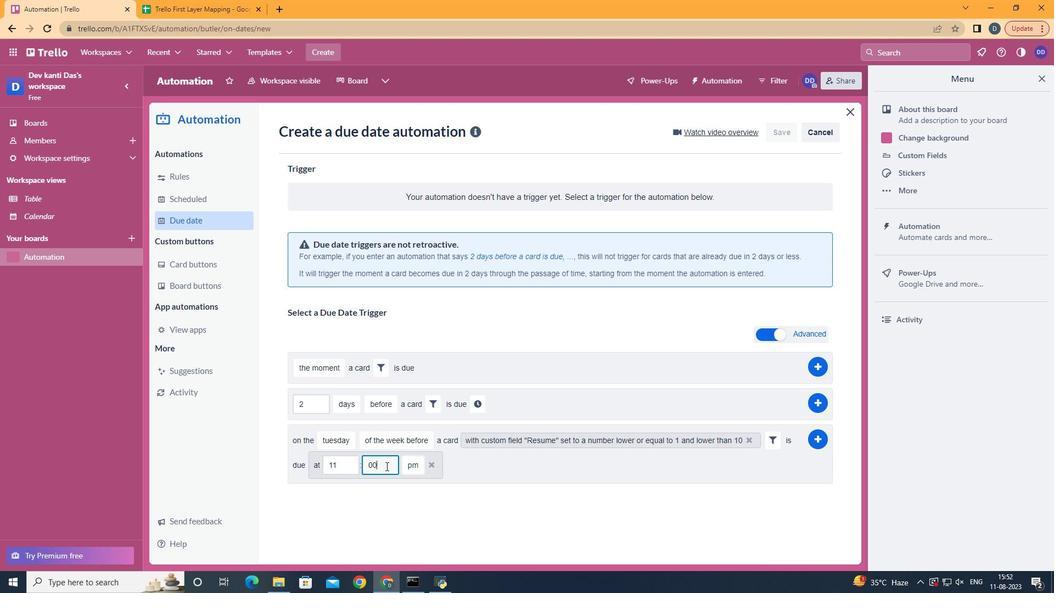 
Action: Mouse moved to (414, 482)
Screenshot: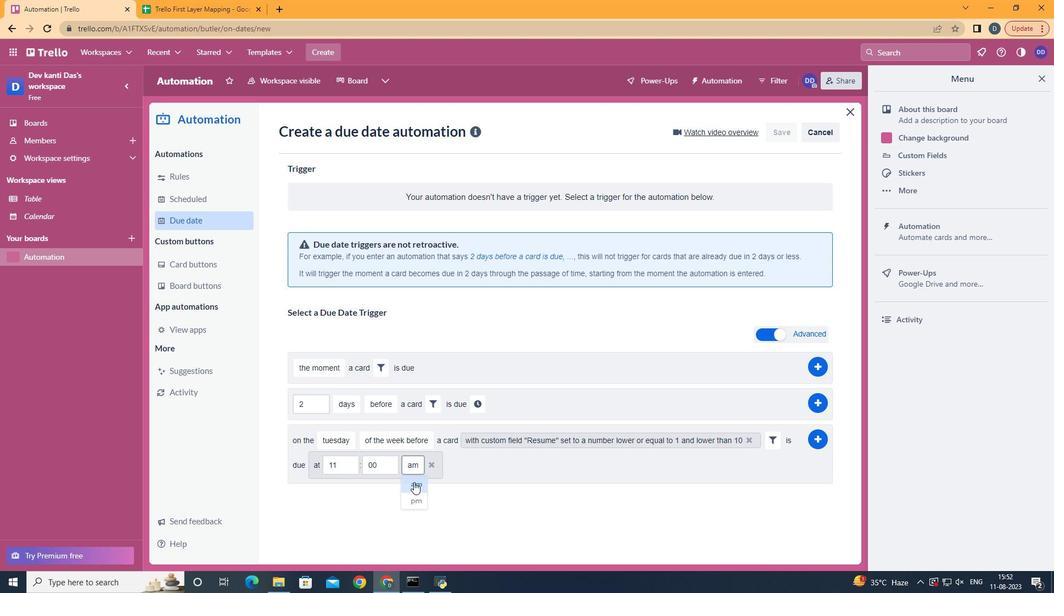 
Action: Mouse pressed left at (414, 482)
Screenshot: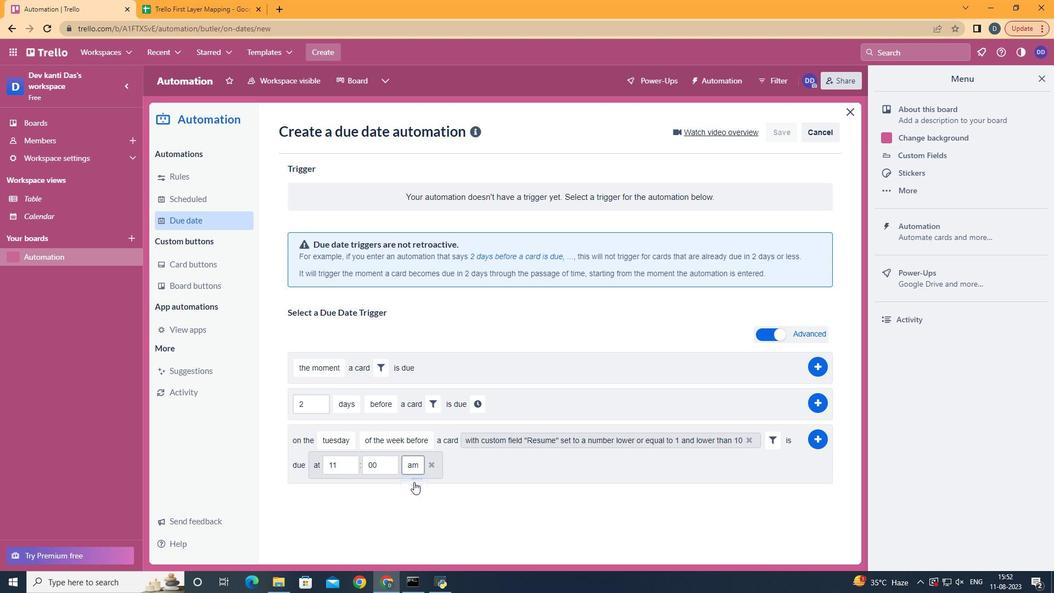 
Action: Mouse moved to (822, 445)
Screenshot: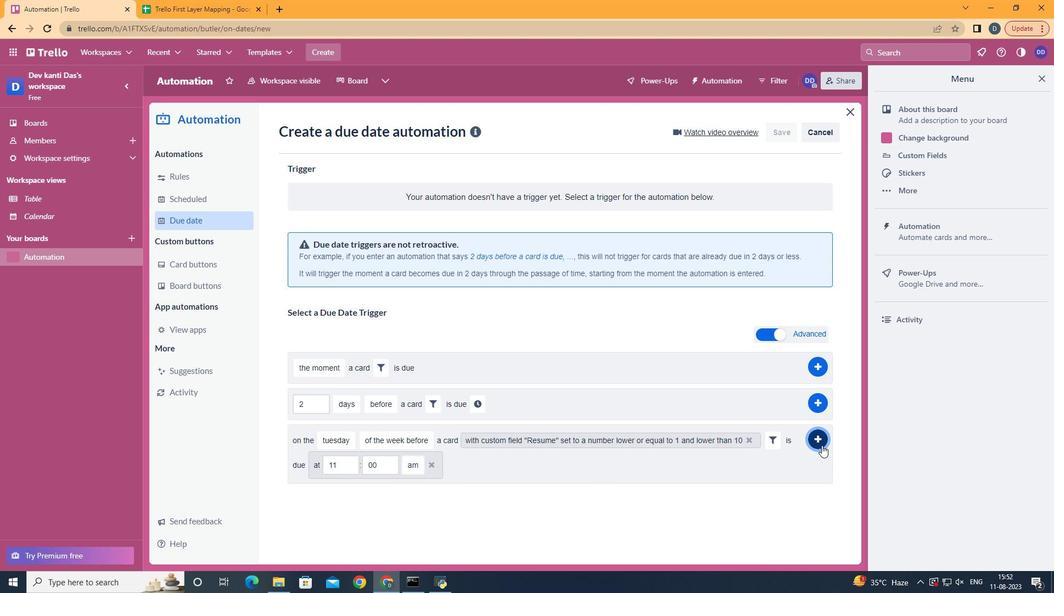 
Action: Mouse pressed left at (822, 445)
Screenshot: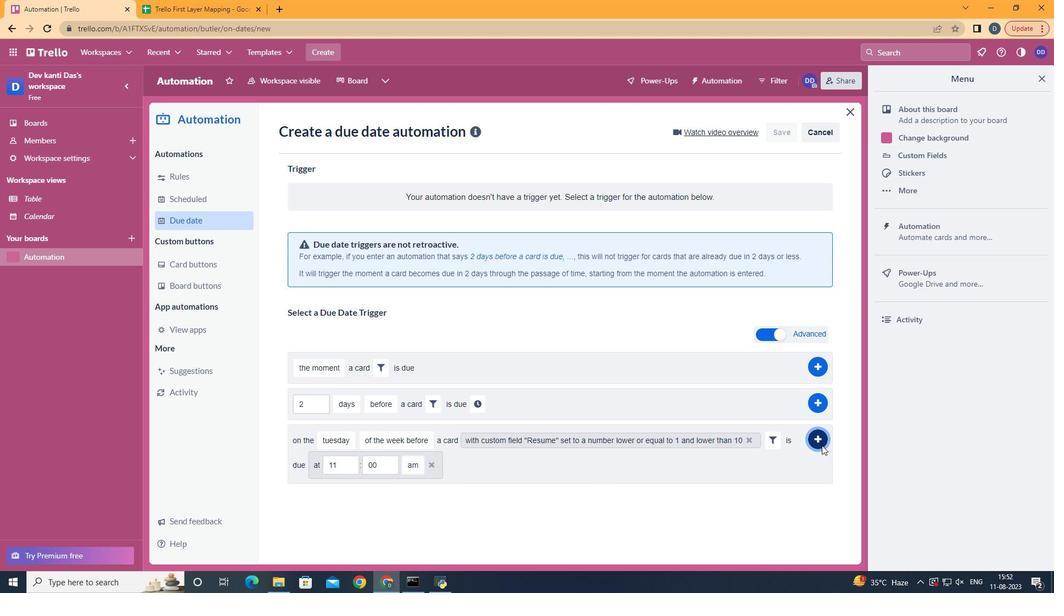 
